 Task: Add a condition where "Type Is" incident" in pending tickets.
Action: Mouse moved to (108, 429)
Screenshot: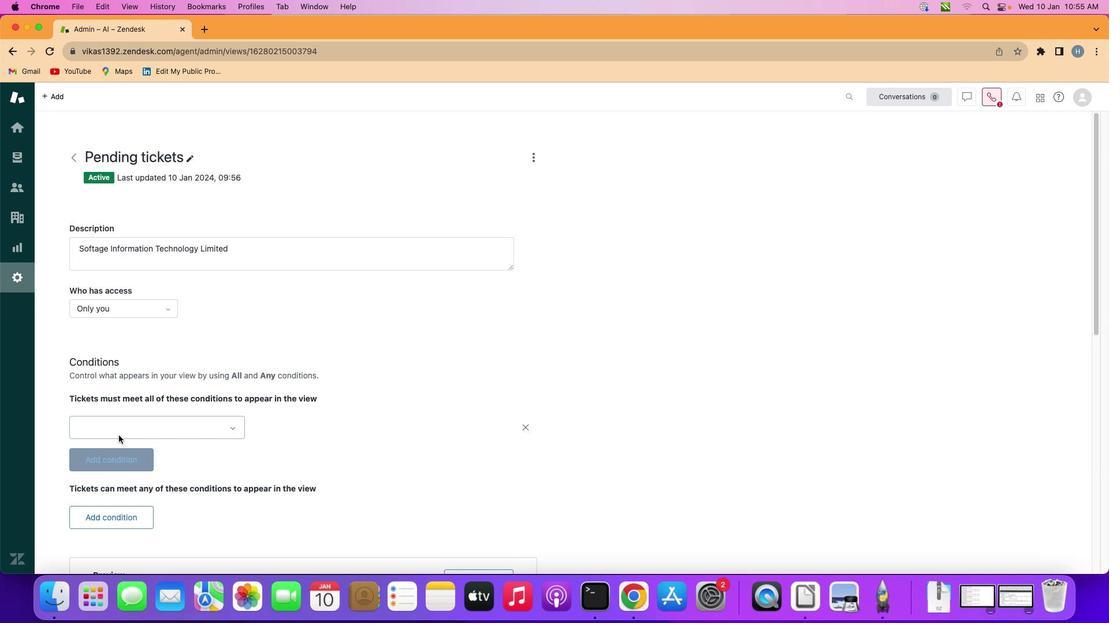 
Action: Mouse pressed left at (108, 429)
Screenshot: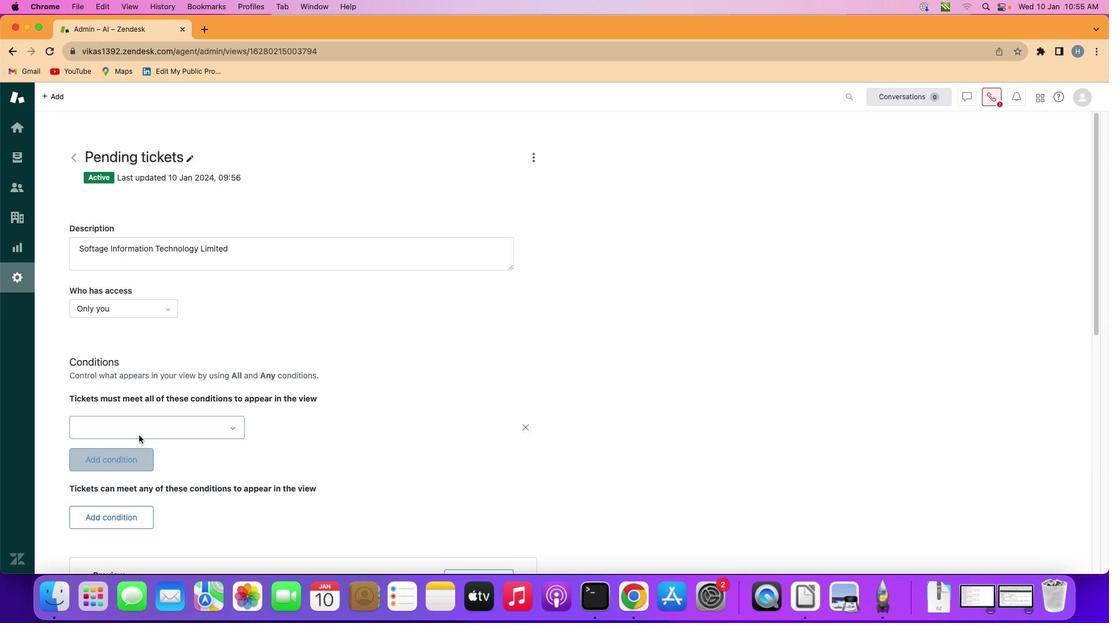 
Action: Mouse moved to (196, 424)
Screenshot: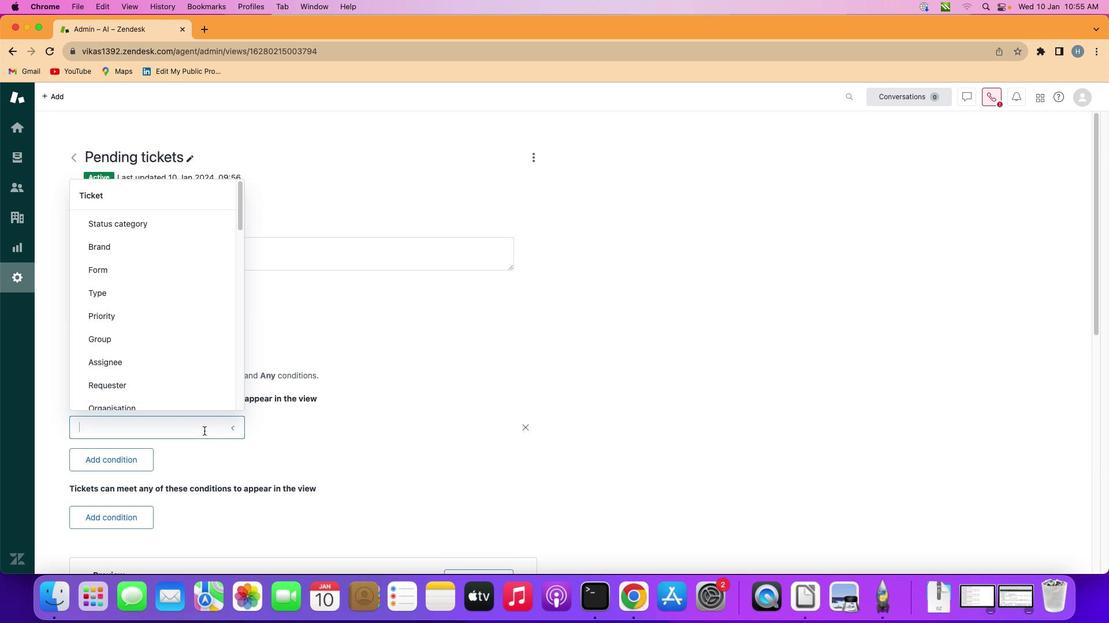 
Action: Mouse pressed left at (196, 424)
Screenshot: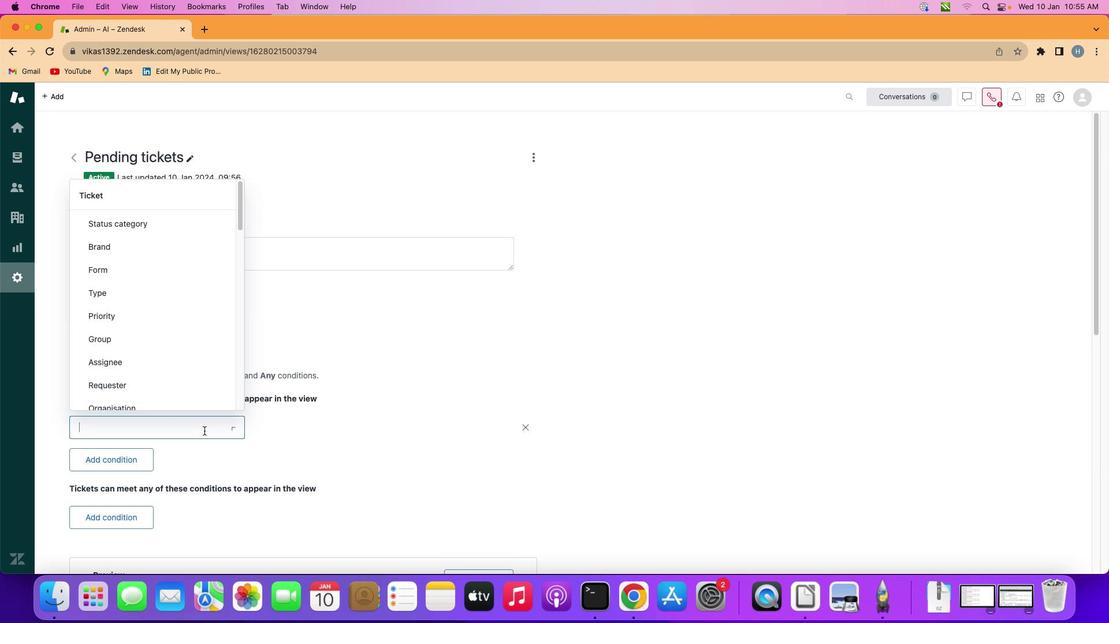 
Action: Mouse moved to (186, 290)
Screenshot: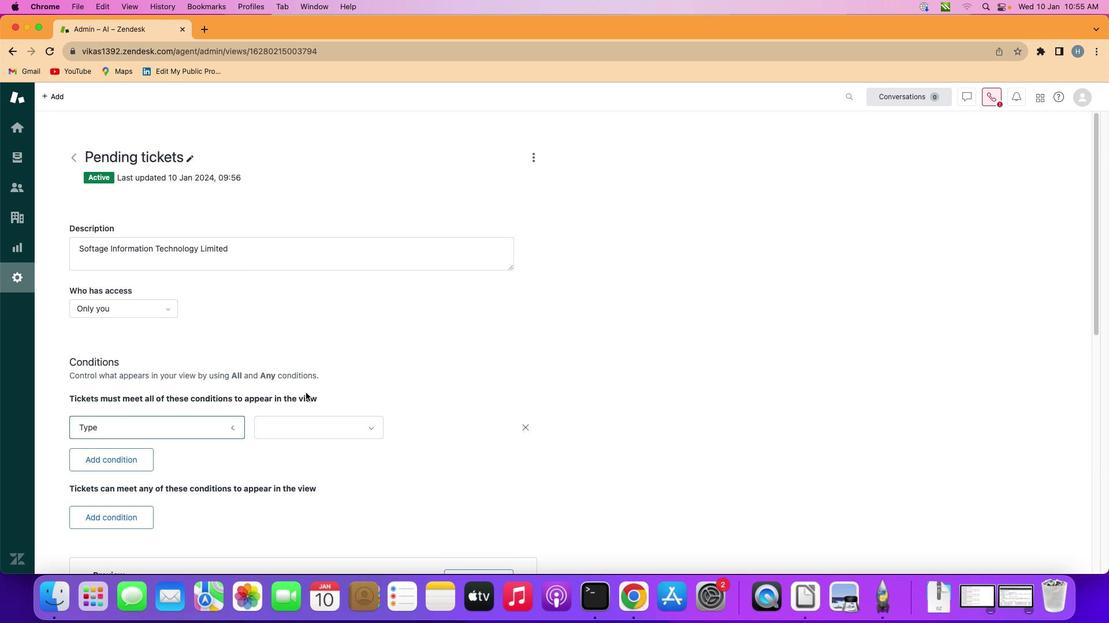 
Action: Mouse pressed left at (186, 290)
Screenshot: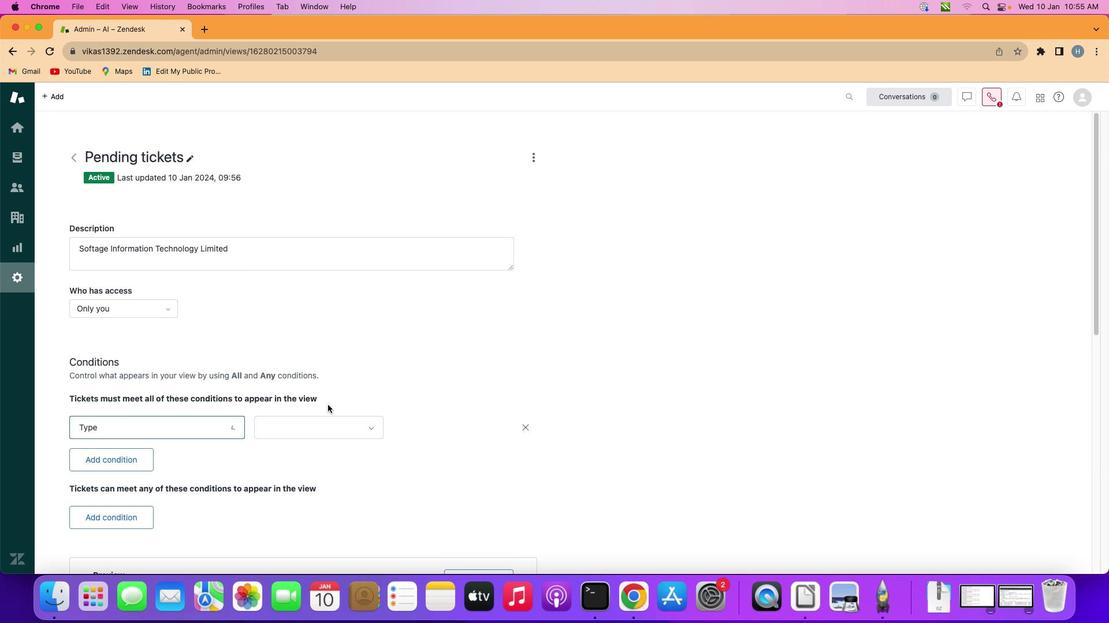
Action: Mouse moved to (343, 414)
Screenshot: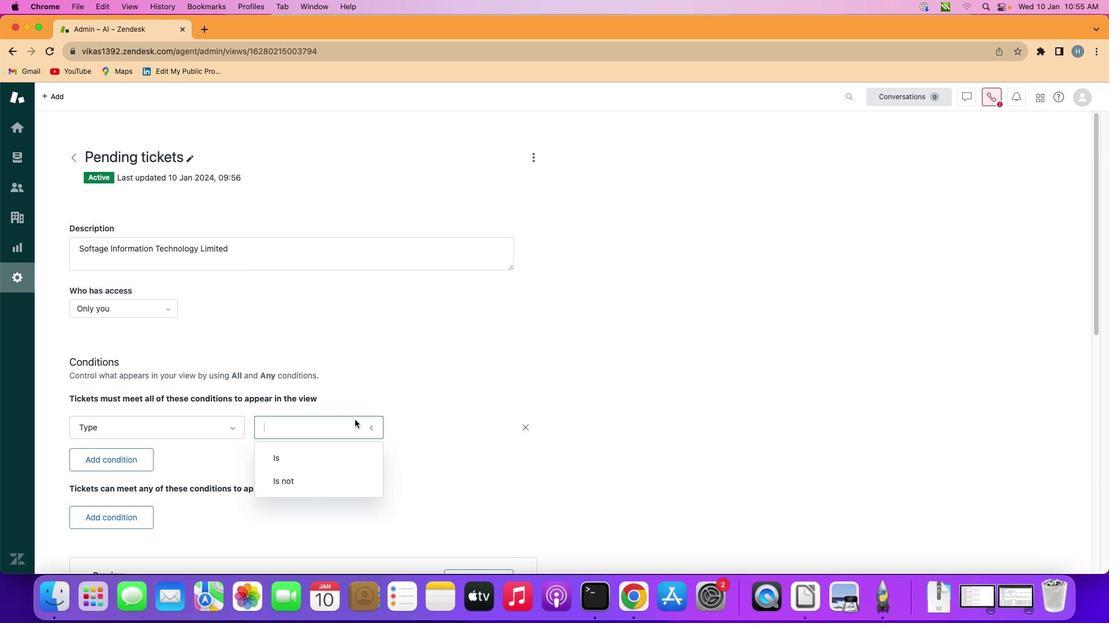
Action: Mouse pressed left at (343, 414)
Screenshot: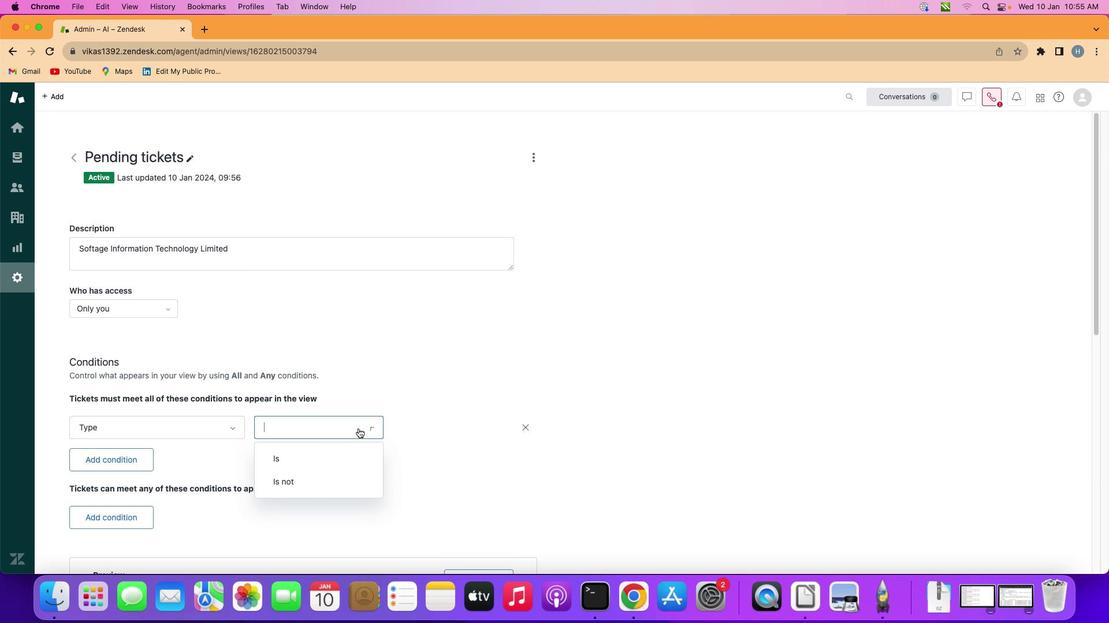 
Action: Mouse moved to (349, 440)
Screenshot: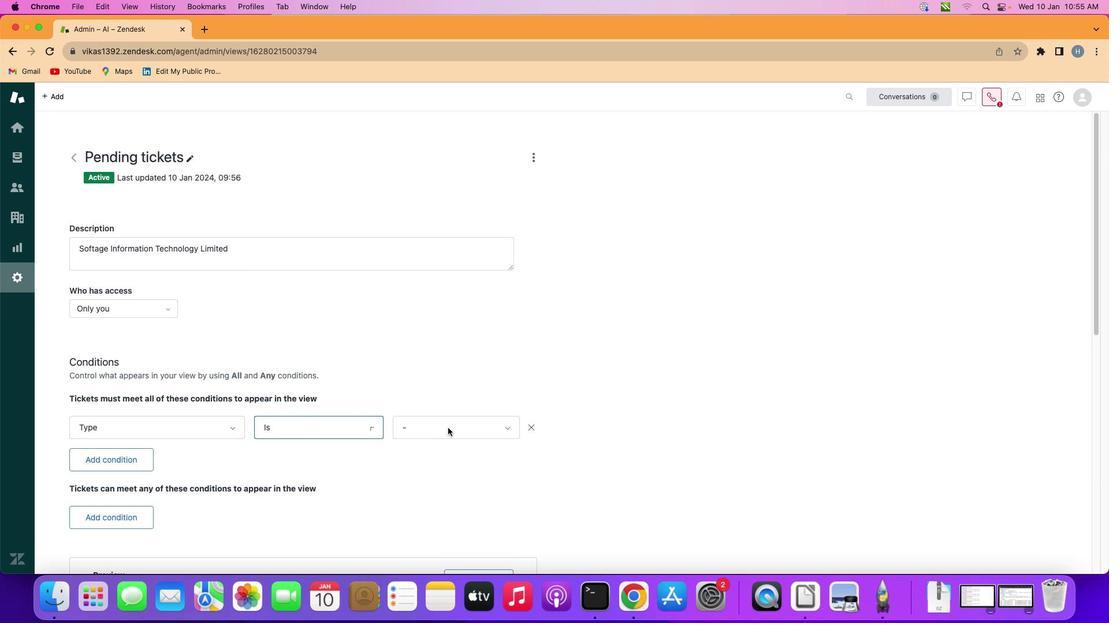 
Action: Mouse pressed left at (349, 440)
Screenshot: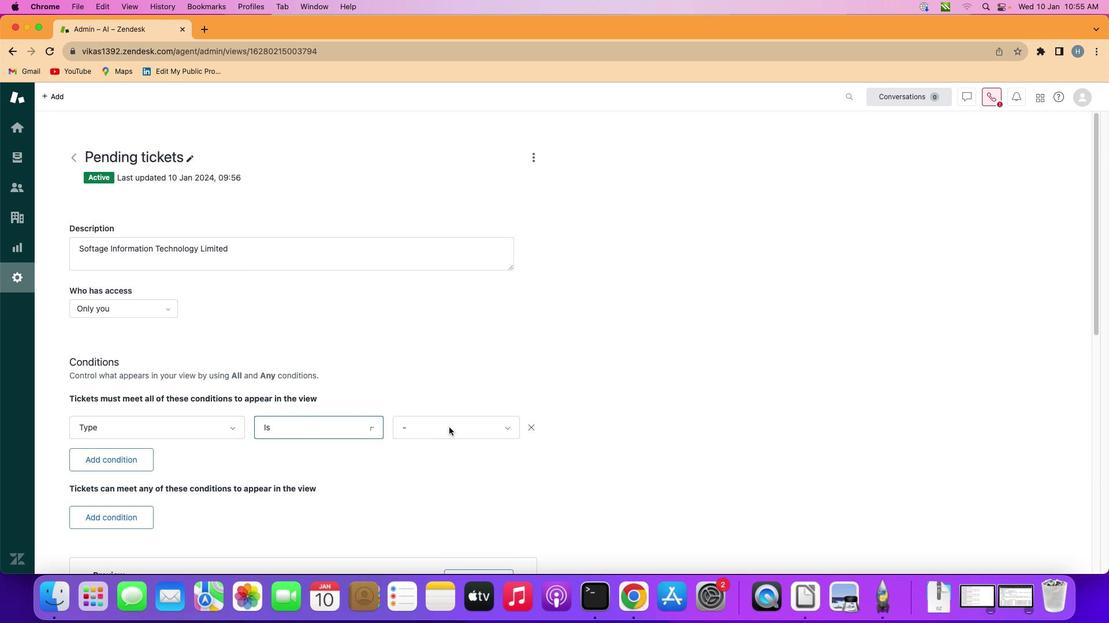 
Action: Mouse moved to (442, 420)
Screenshot: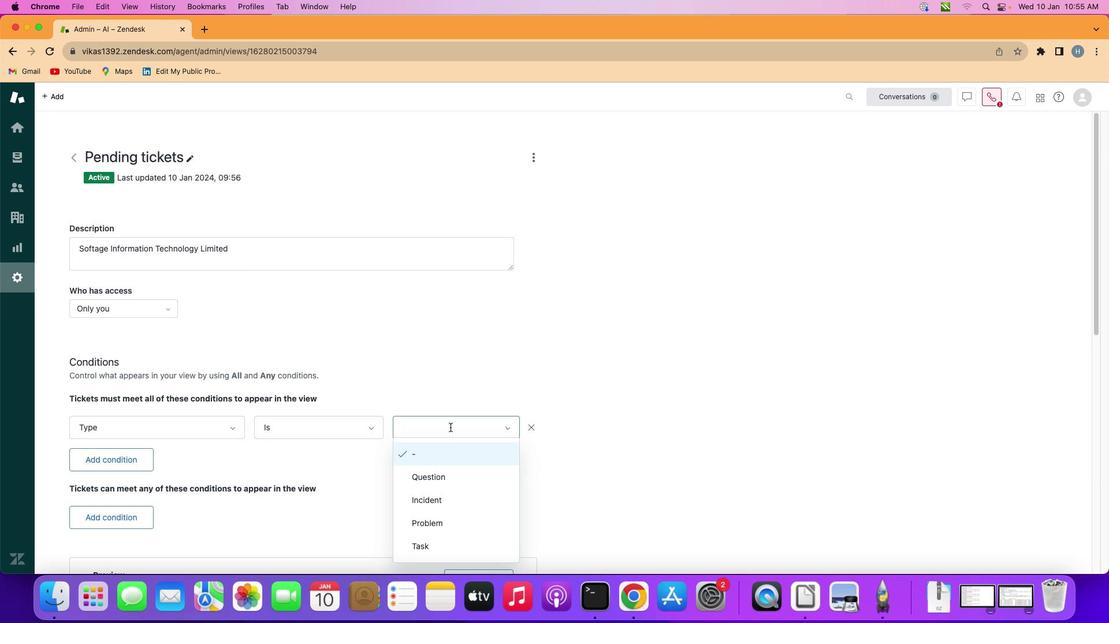
Action: Mouse pressed left at (442, 420)
Screenshot: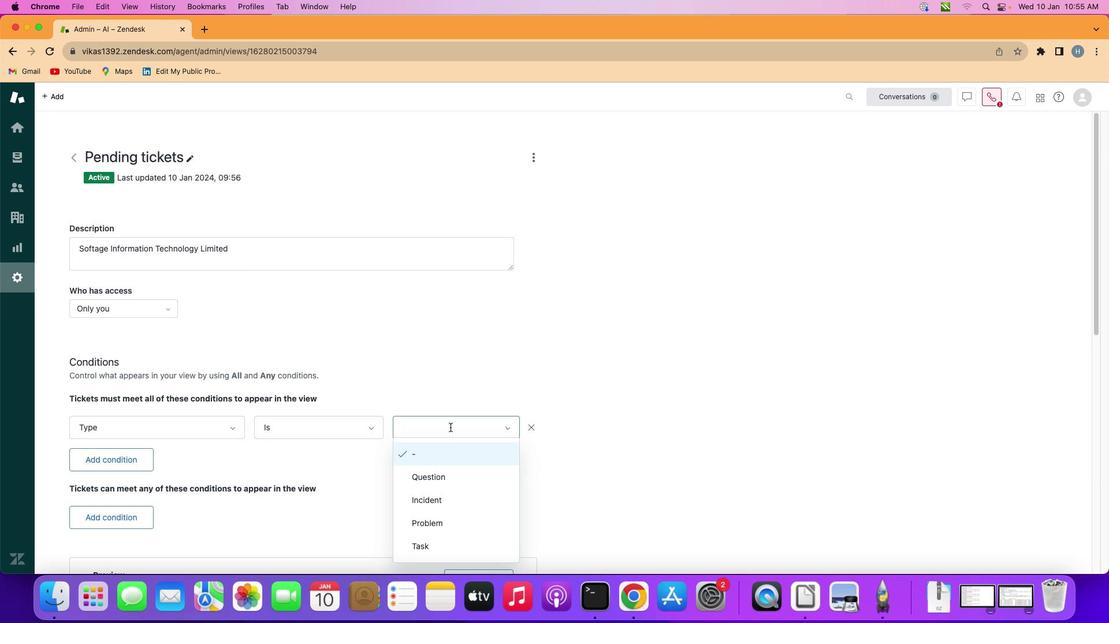 
Action: Mouse moved to (443, 492)
Screenshot: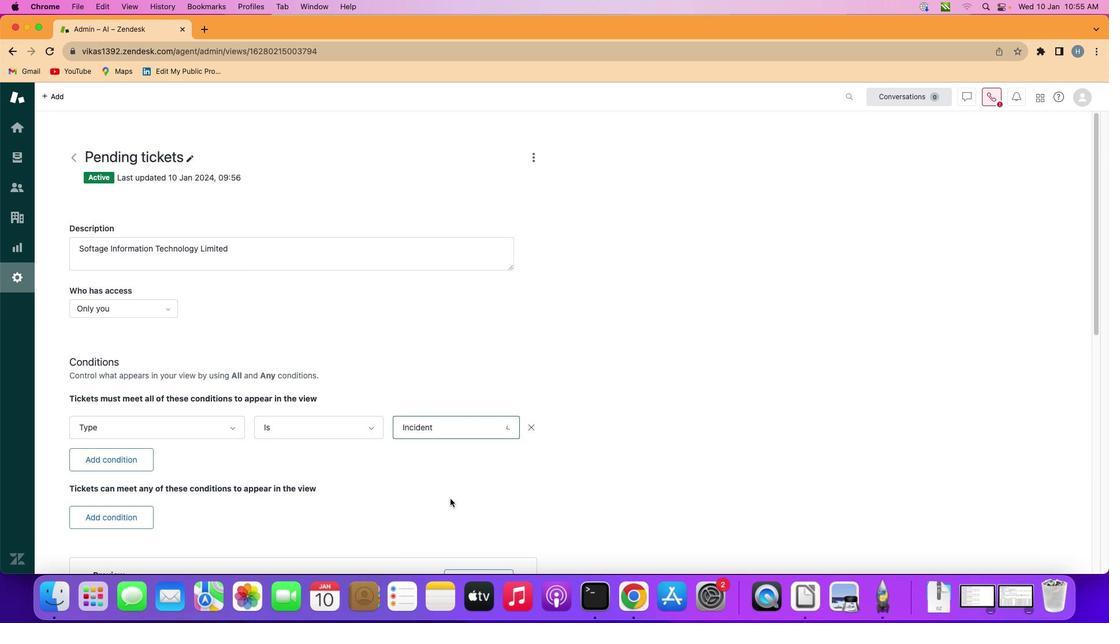 
Action: Mouse pressed left at (443, 492)
Screenshot: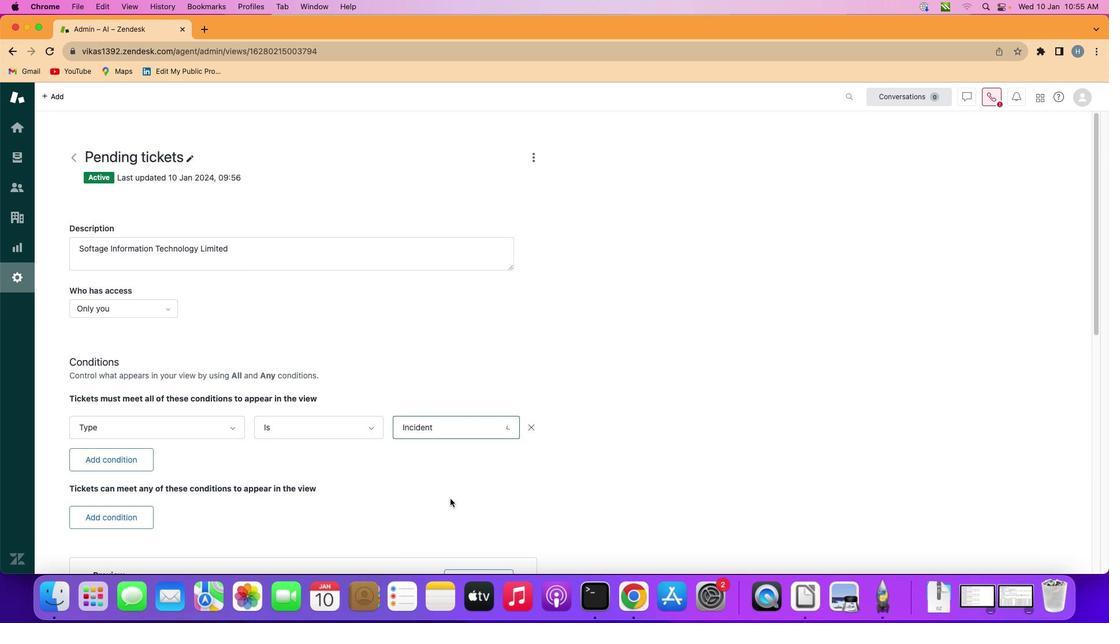 
Action: Mouse moved to (443, 491)
Screenshot: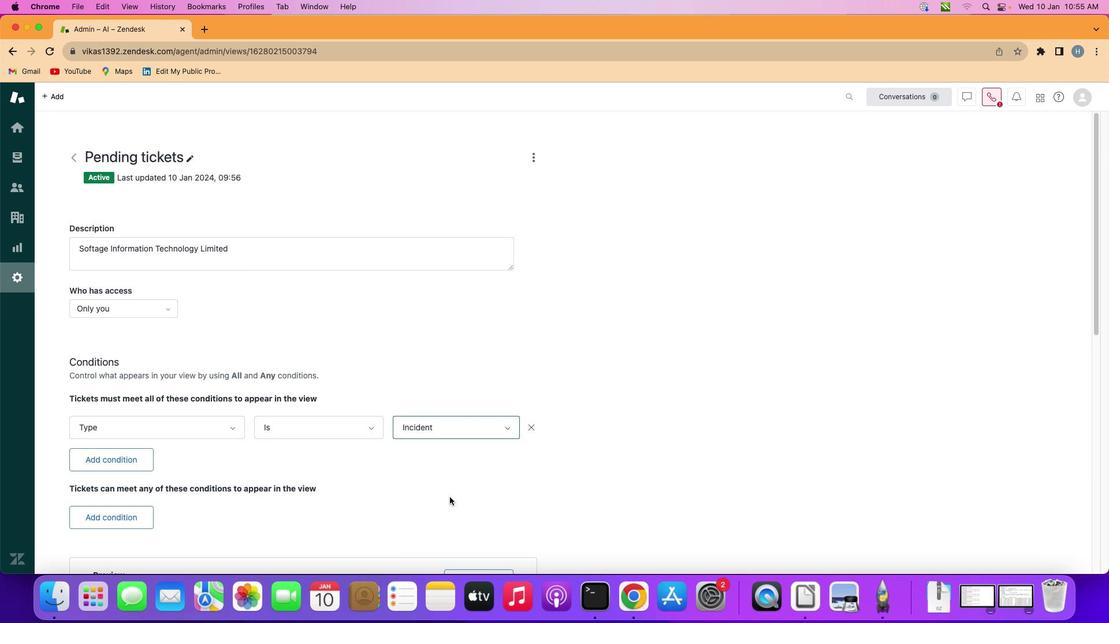 
